 Task: Look for properties with no HOA.
Action: Mouse moved to (591, 252)
Screenshot: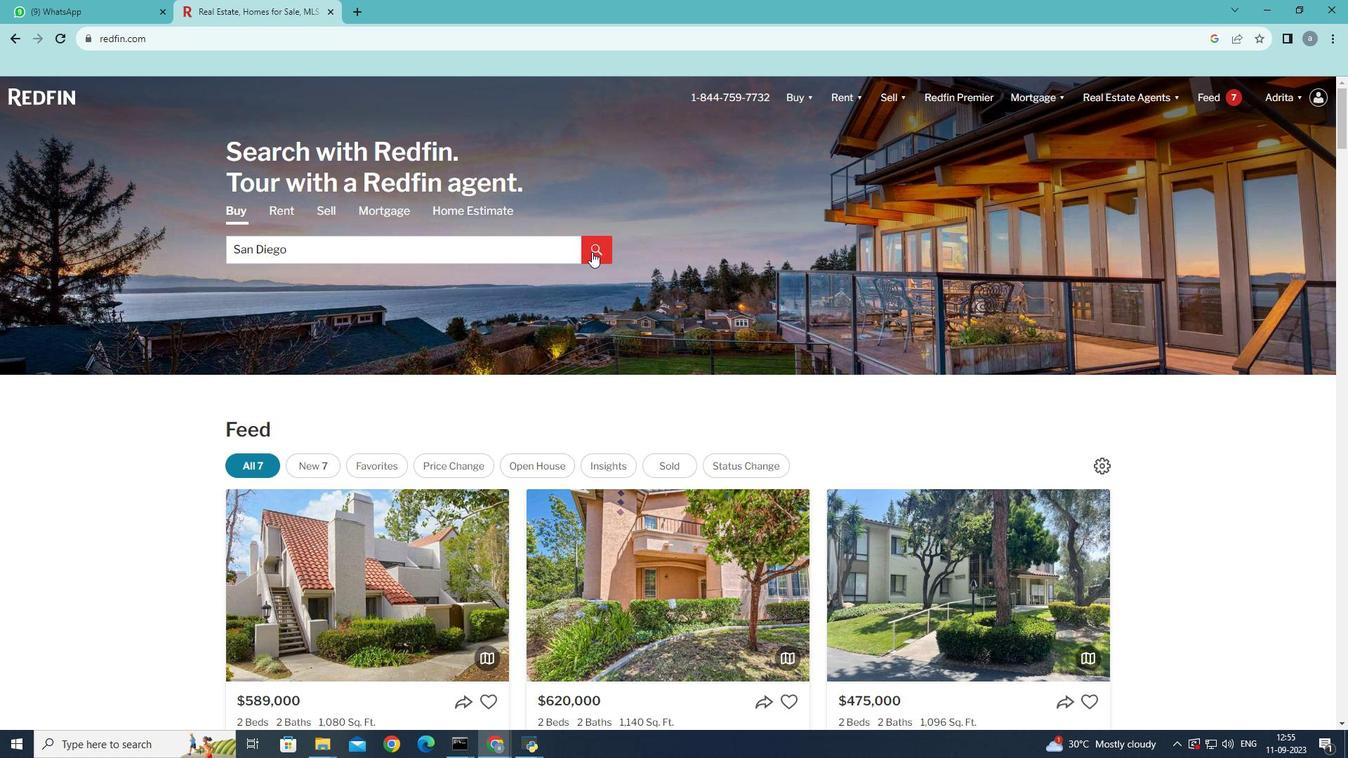 
Action: Mouse pressed left at (591, 252)
Screenshot: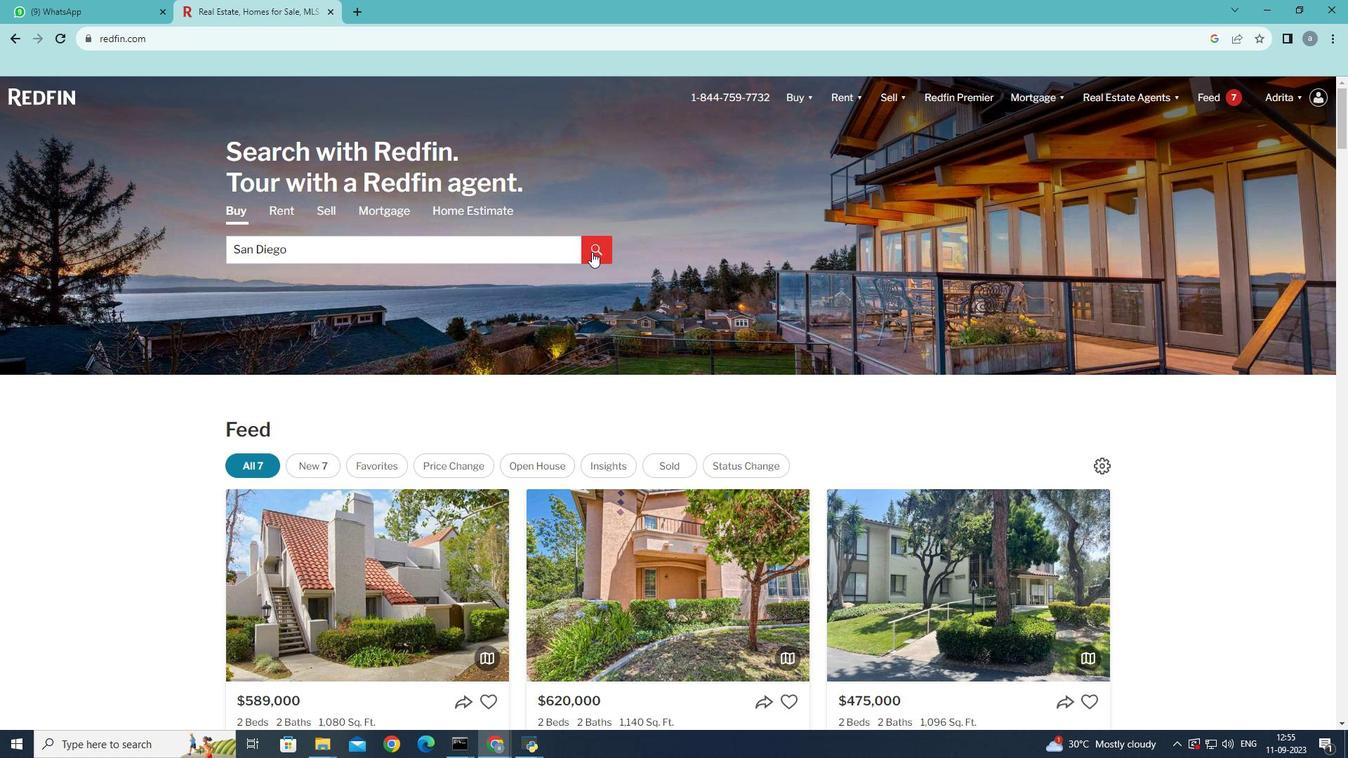 
Action: Mouse moved to (1216, 190)
Screenshot: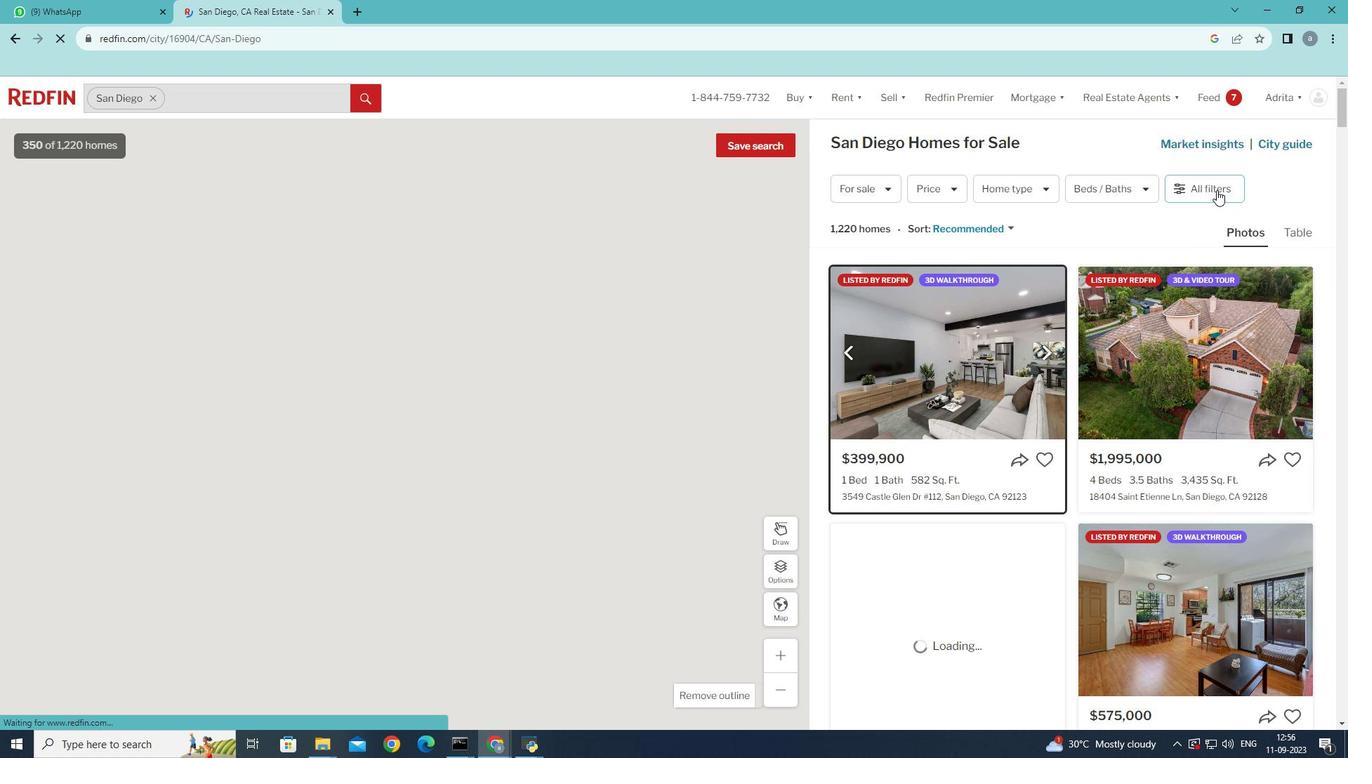 
Action: Mouse pressed left at (1216, 190)
Screenshot: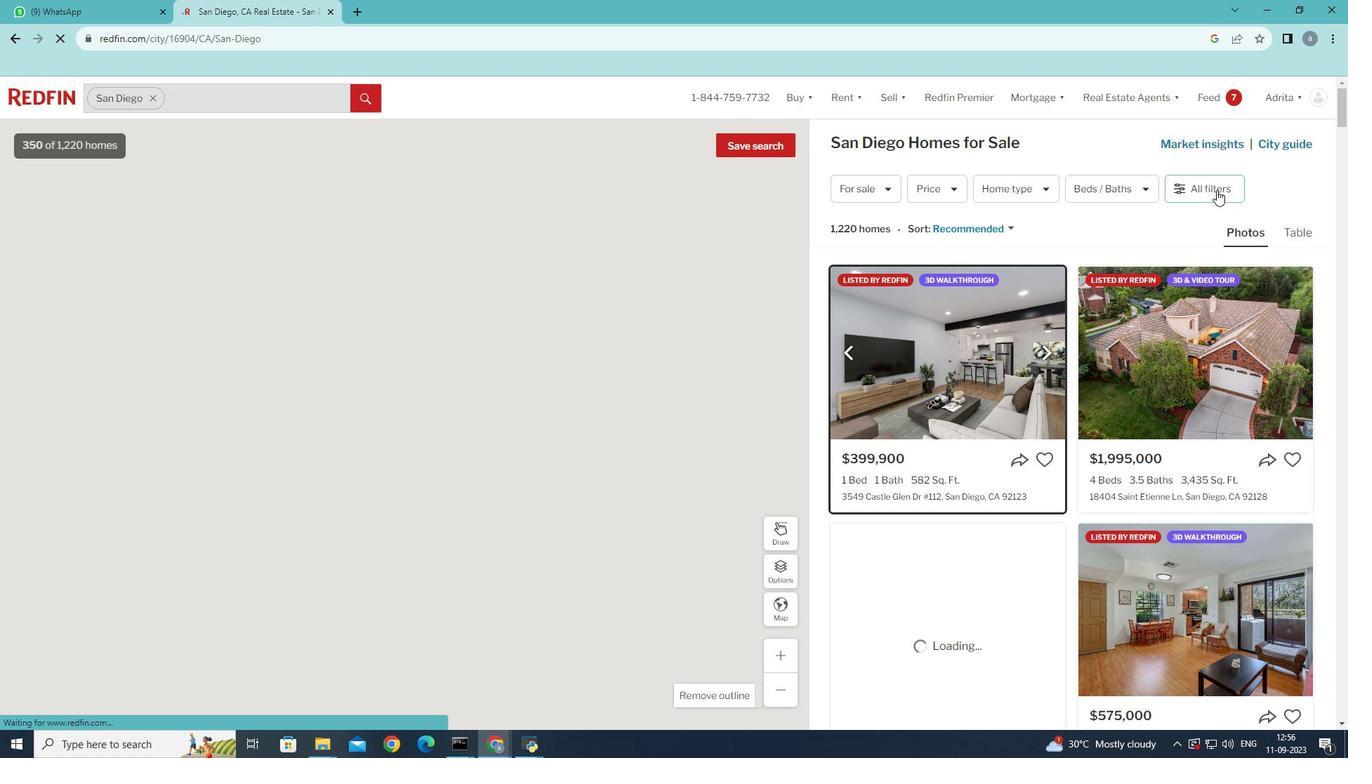 
Action: Mouse moved to (1216, 188)
Screenshot: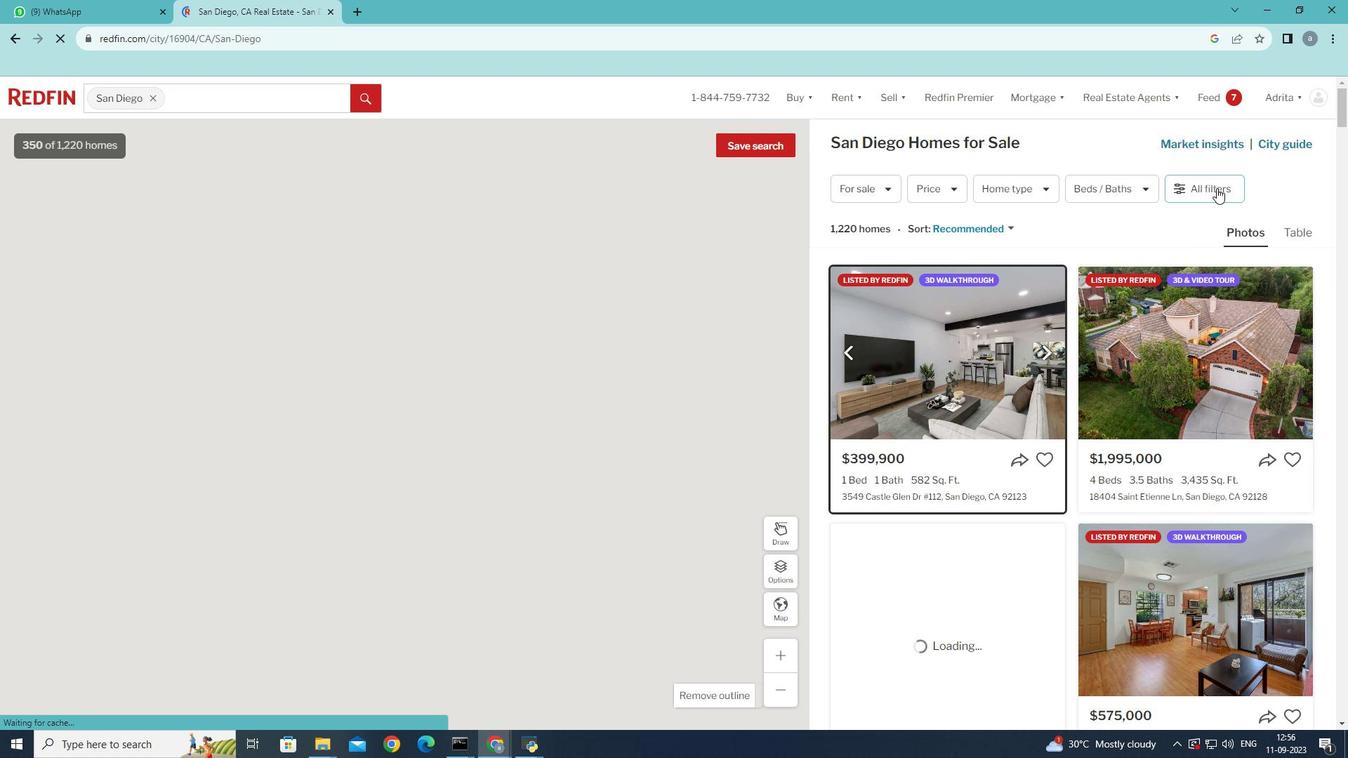 
Action: Mouse pressed left at (1216, 188)
Screenshot: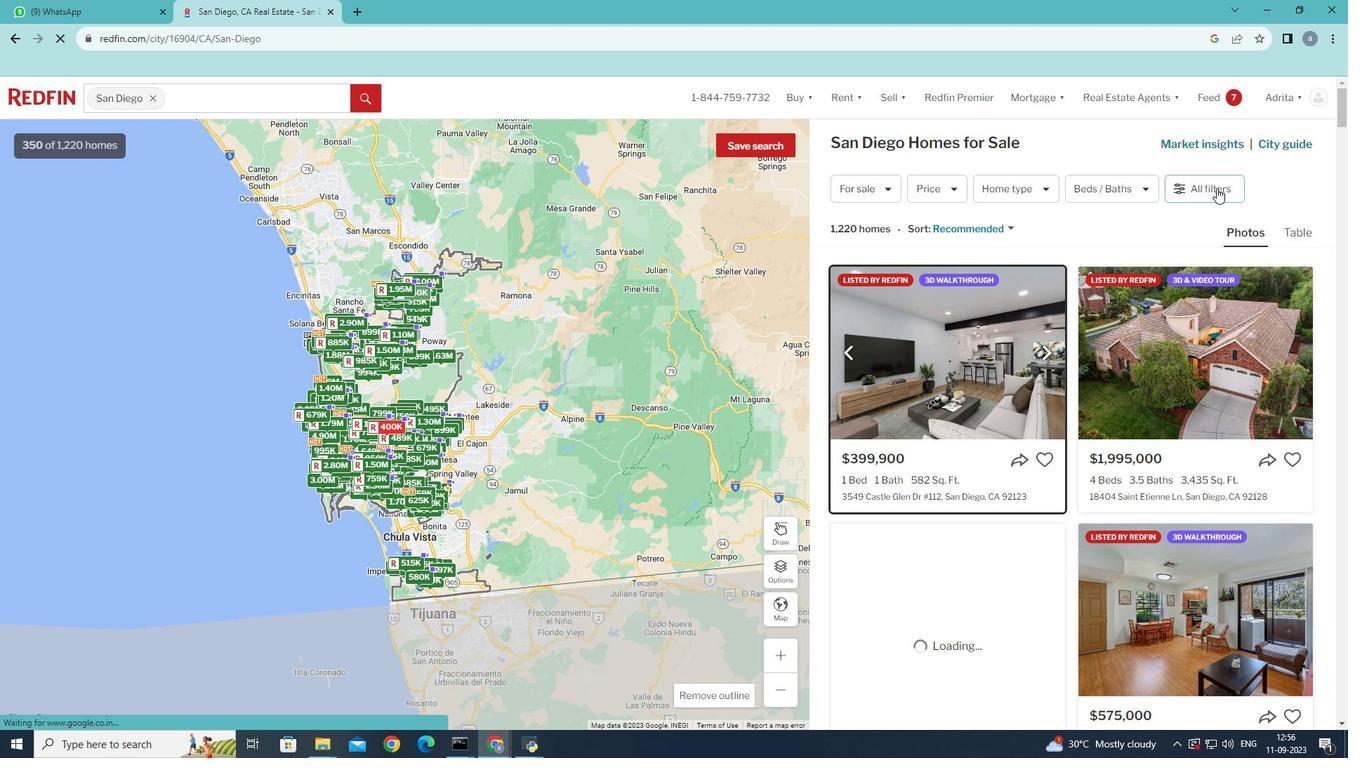 
Action: Mouse moved to (1142, 511)
Screenshot: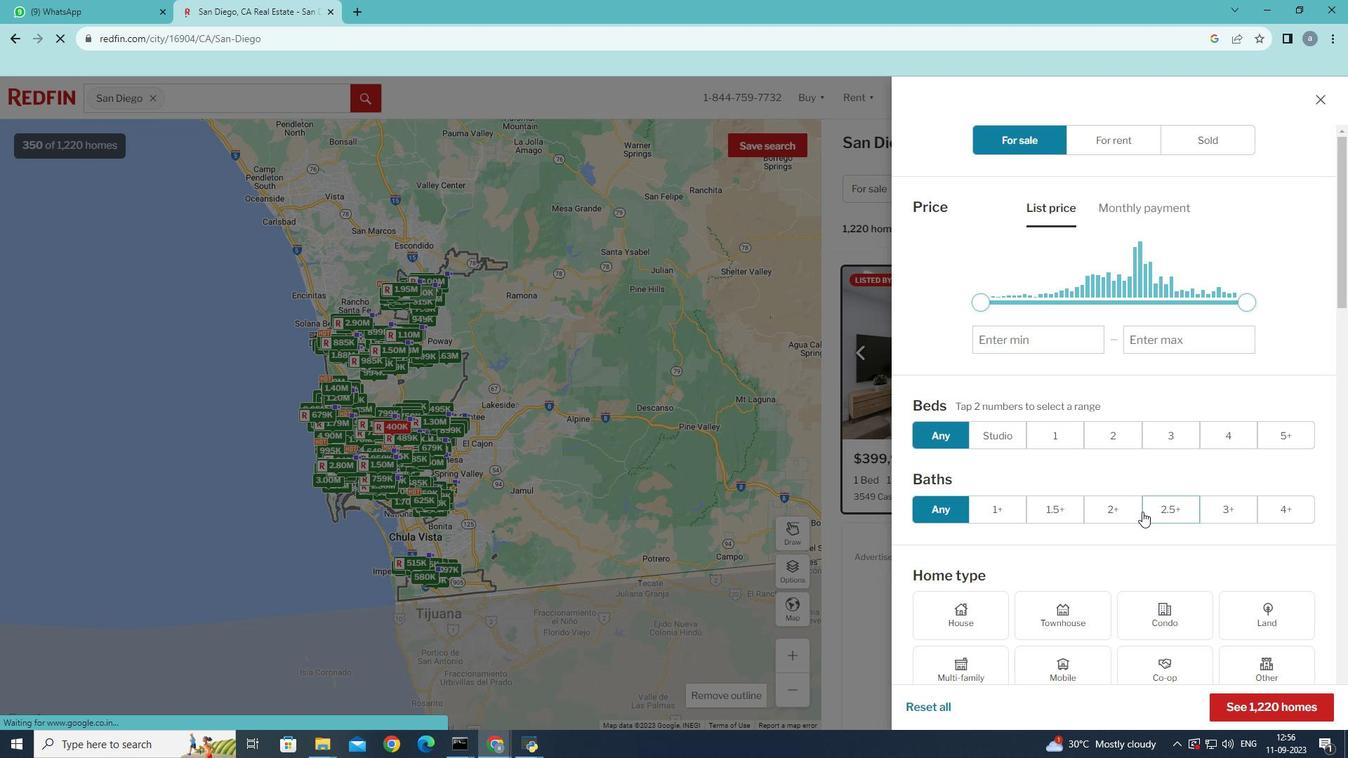 
Action: Mouse scrolled (1142, 511) with delta (0, 0)
Screenshot: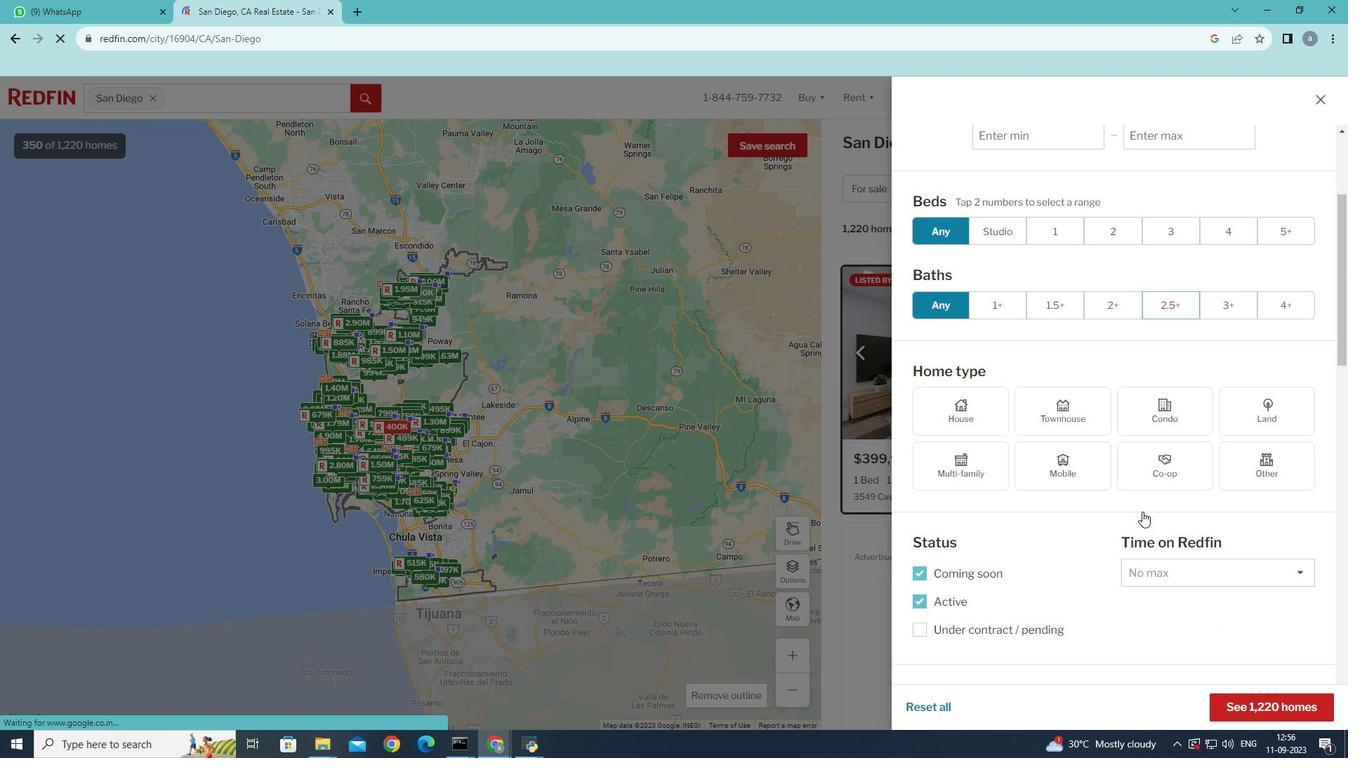 
Action: Mouse scrolled (1142, 511) with delta (0, 0)
Screenshot: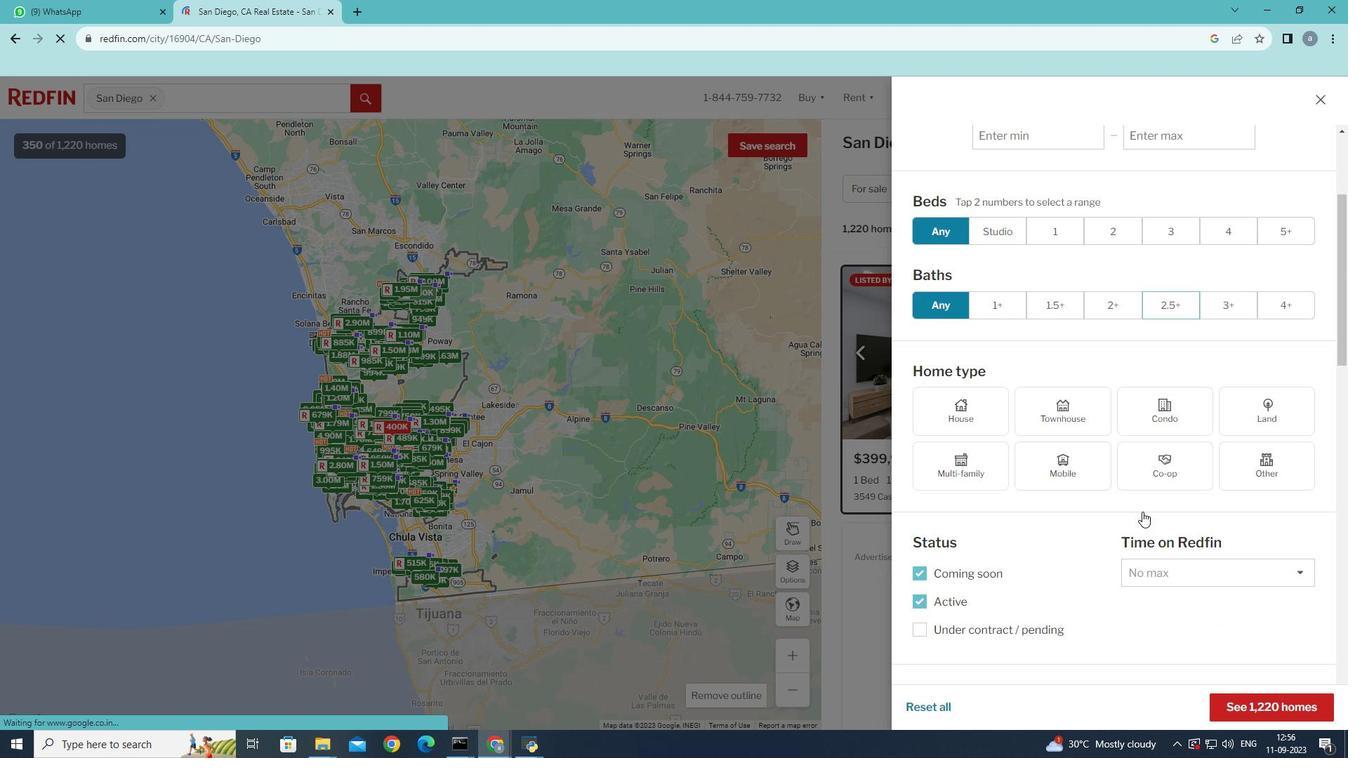 
Action: Mouse scrolled (1142, 511) with delta (0, 0)
Screenshot: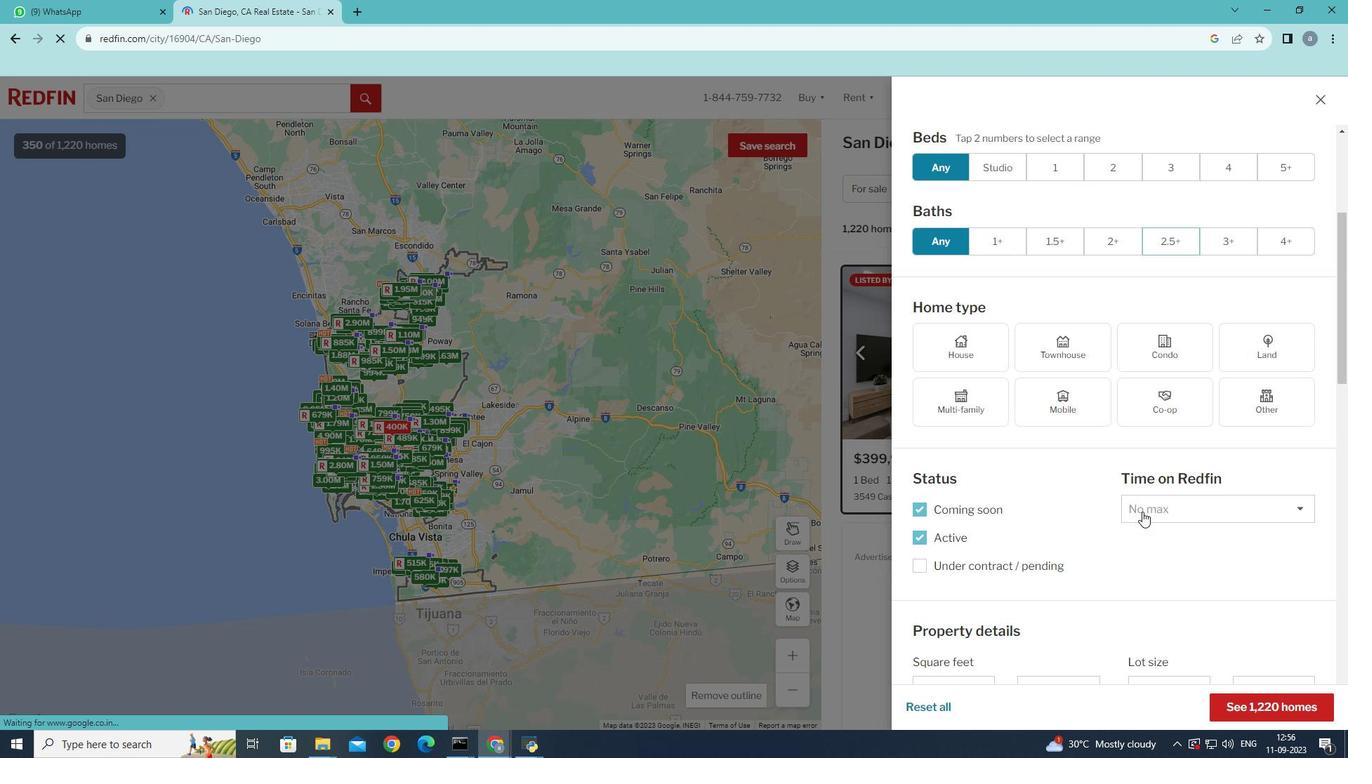 
Action: Mouse scrolled (1142, 511) with delta (0, 0)
Screenshot: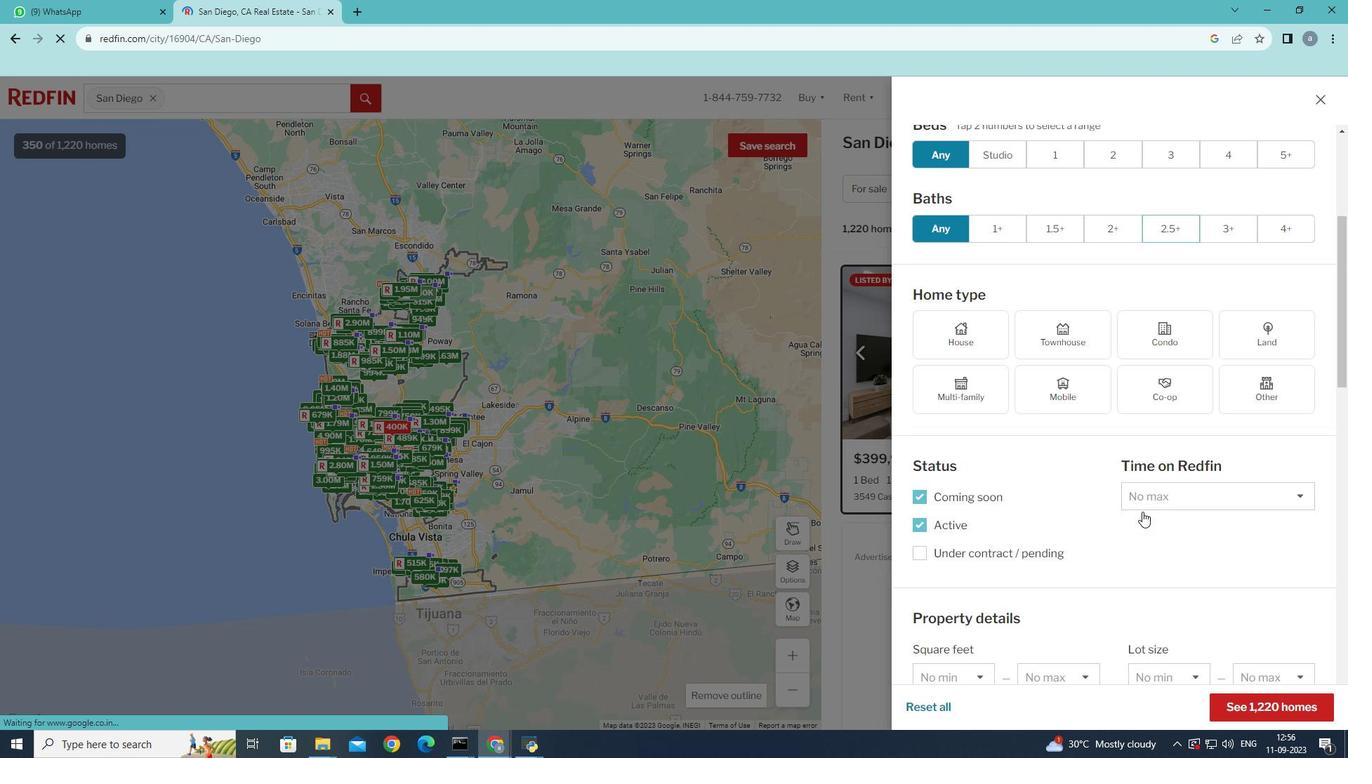 
Action: Mouse scrolled (1142, 511) with delta (0, 0)
Screenshot: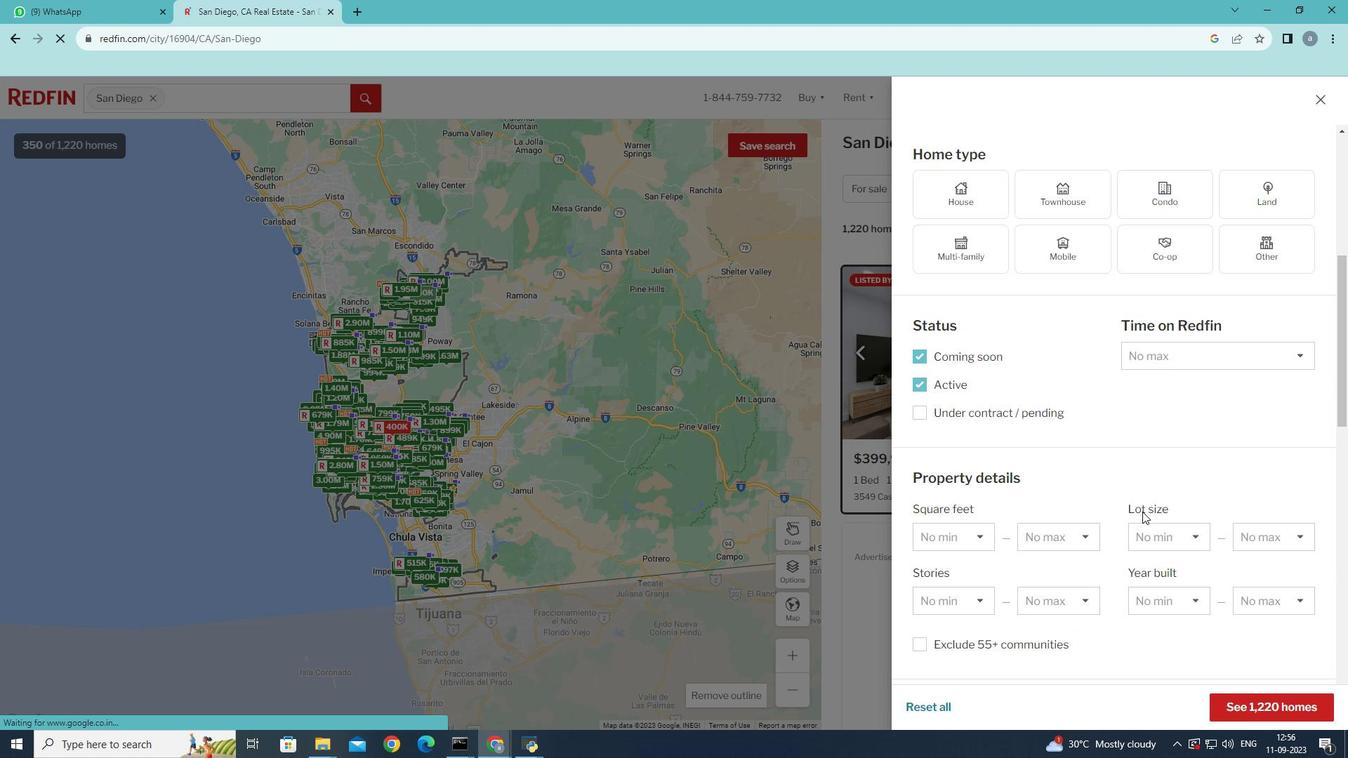 
Action: Mouse scrolled (1142, 511) with delta (0, 0)
Screenshot: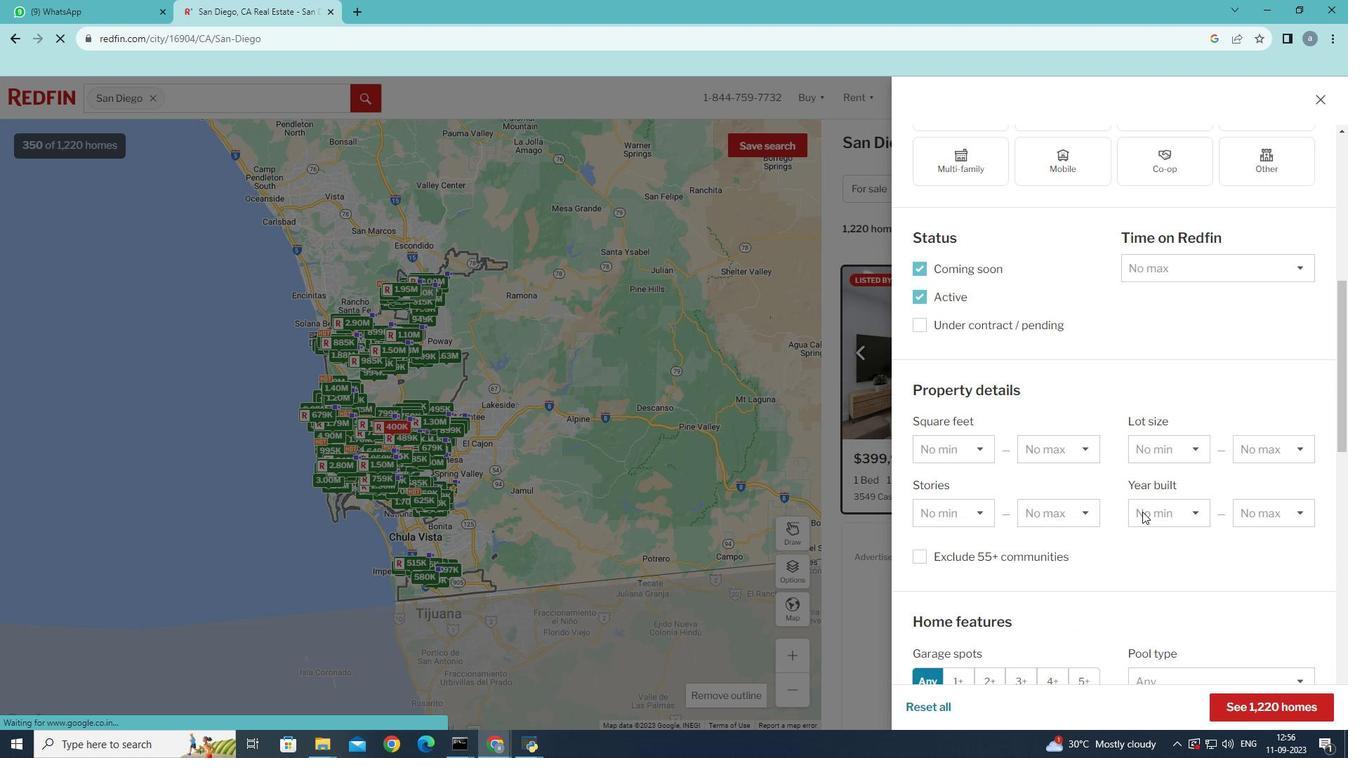
Action: Mouse scrolled (1142, 511) with delta (0, 0)
Screenshot: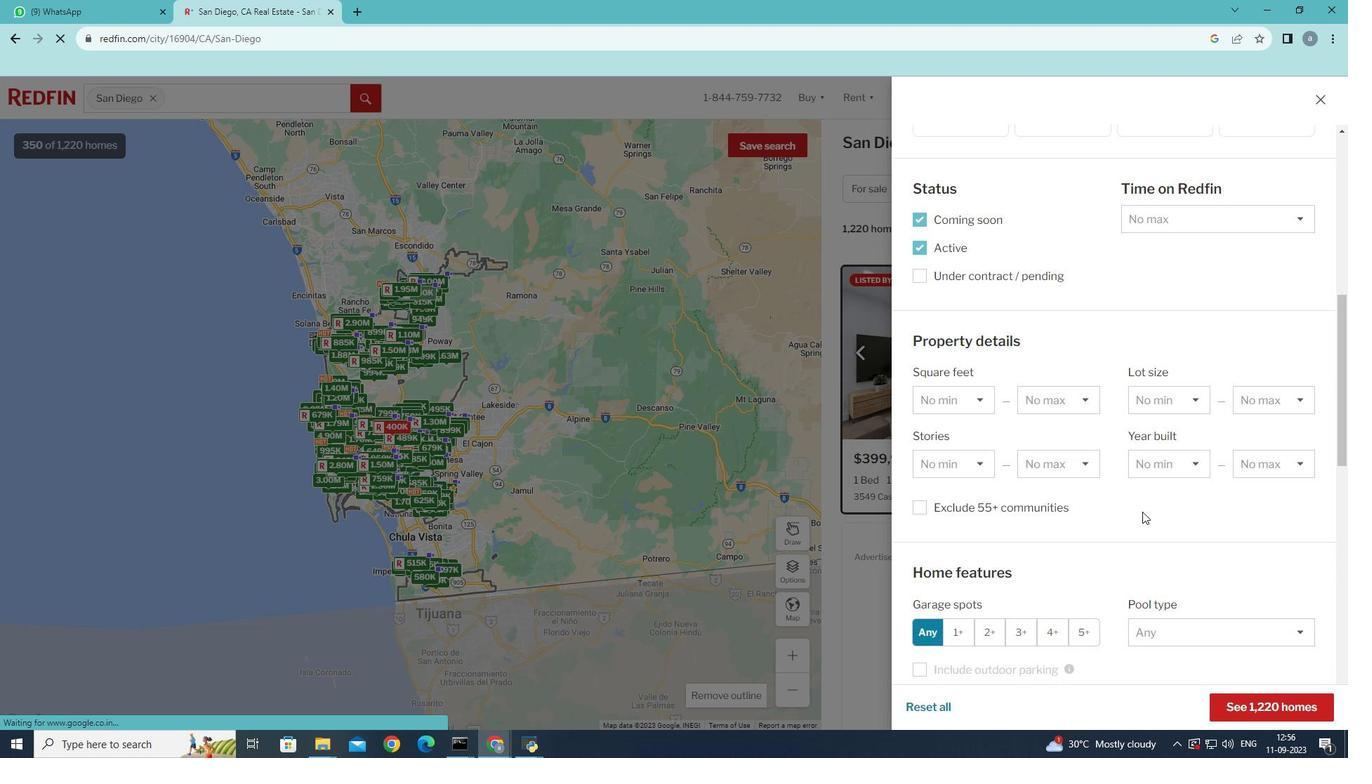 
Action: Mouse scrolled (1142, 511) with delta (0, 0)
Screenshot: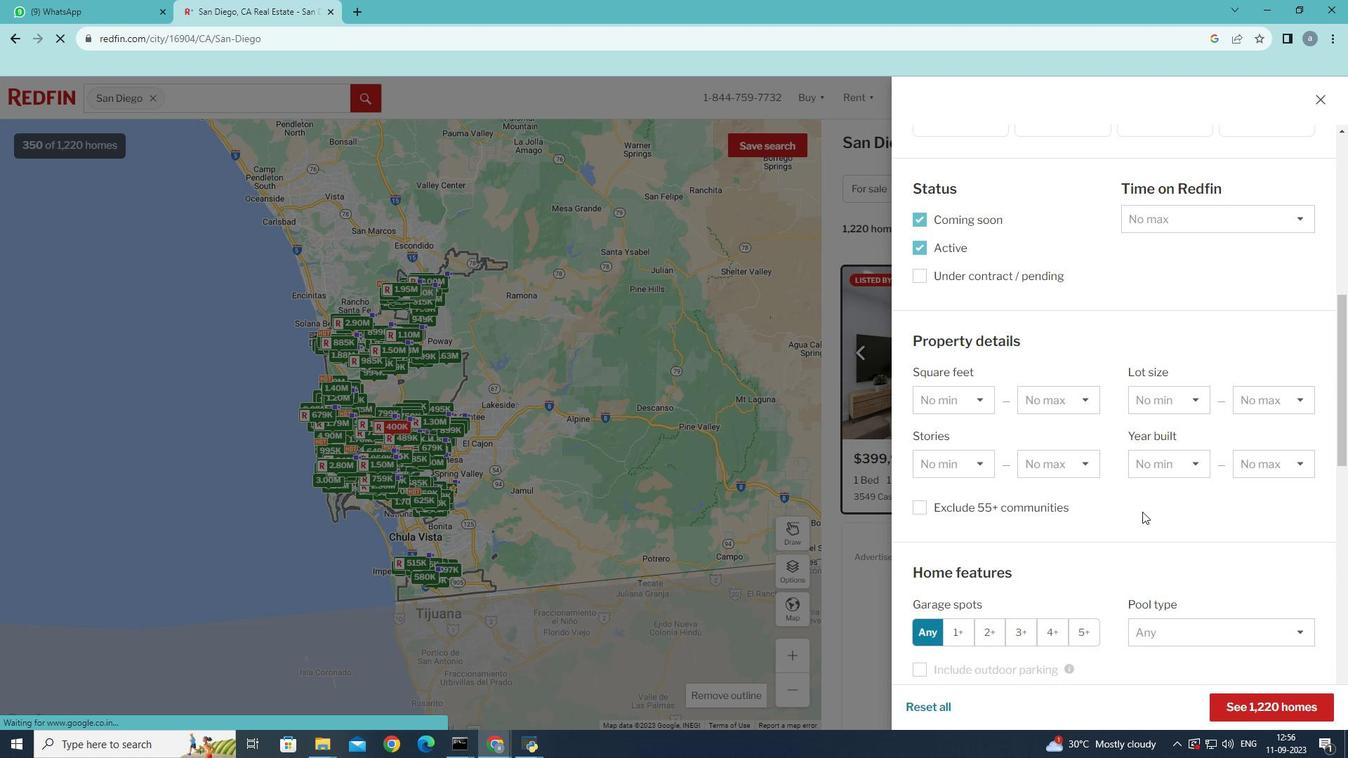 
Action: Mouse scrolled (1142, 511) with delta (0, 0)
Screenshot: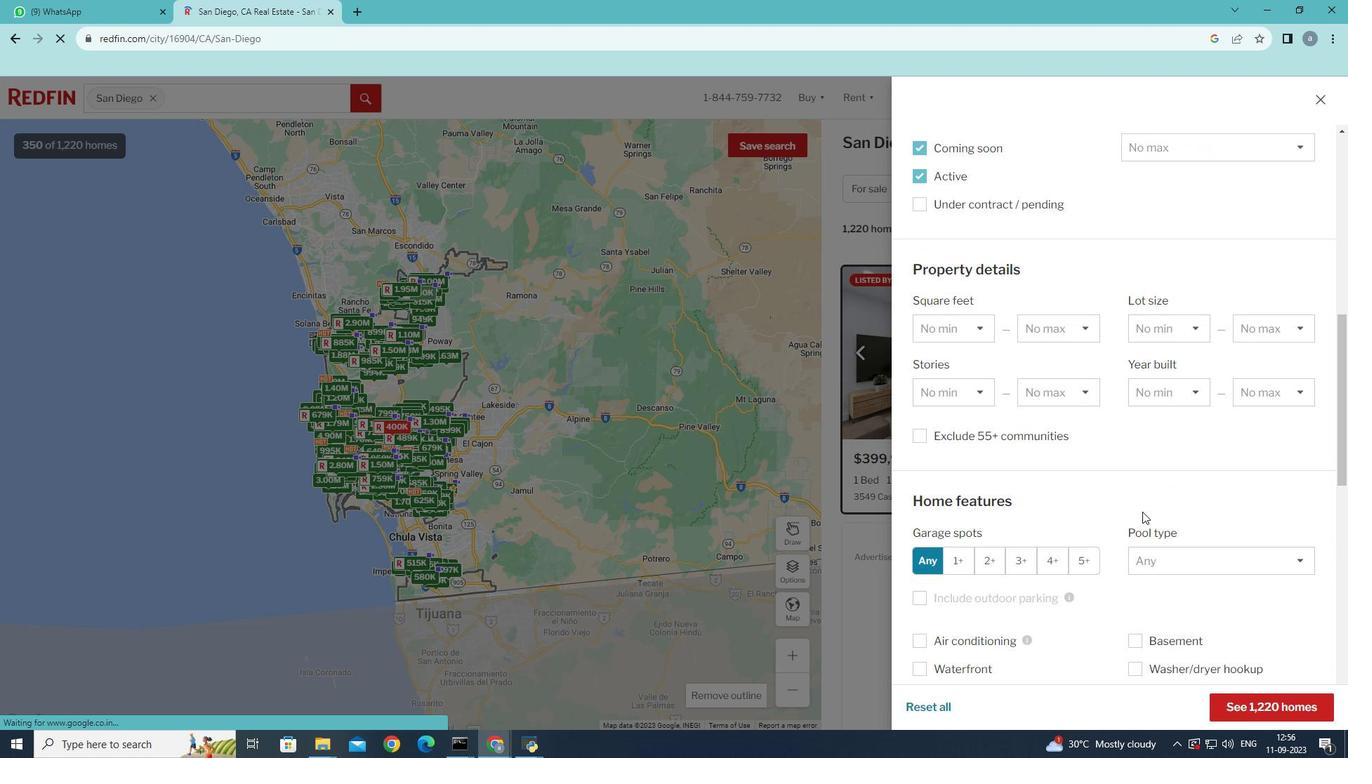 
Action: Mouse scrolled (1142, 511) with delta (0, 0)
Screenshot: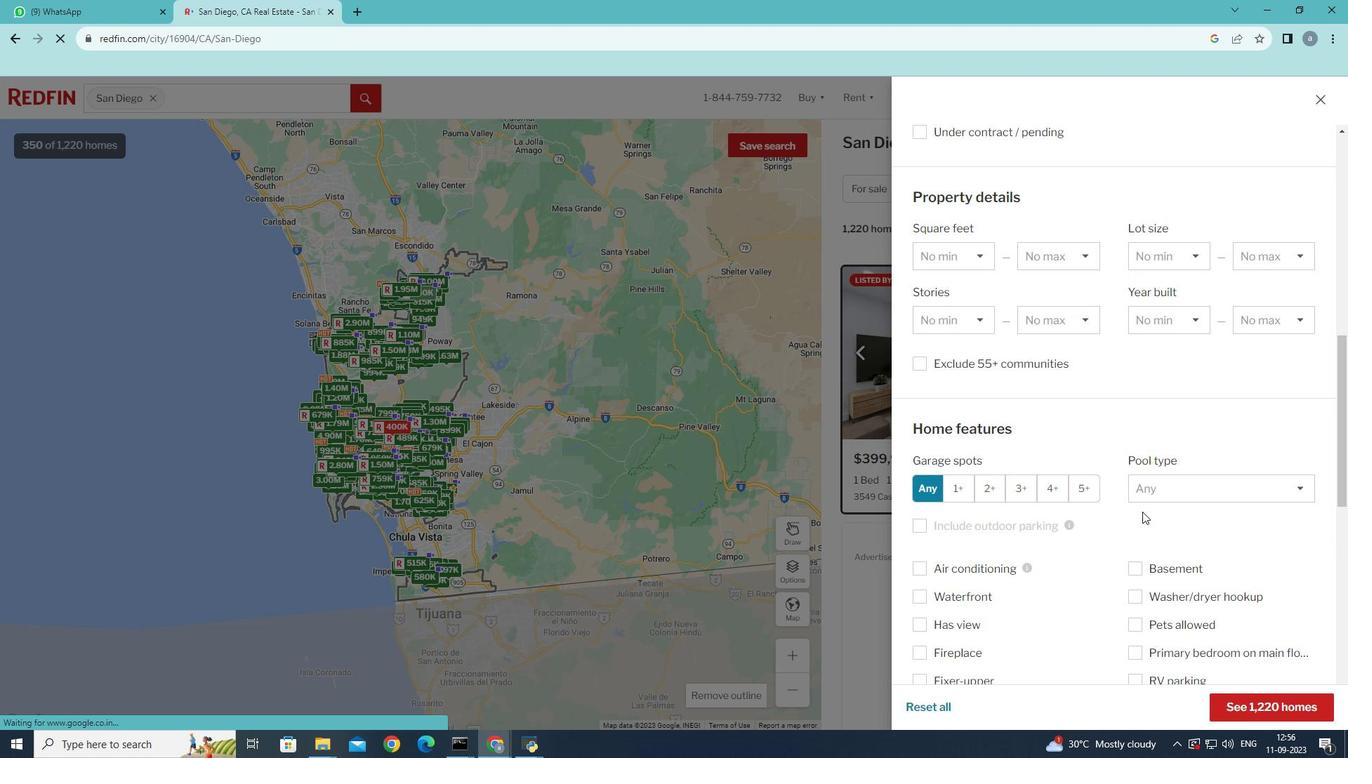 
Action: Mouse scrolled (1142, 511) with delta (0, 0)
Screenshot: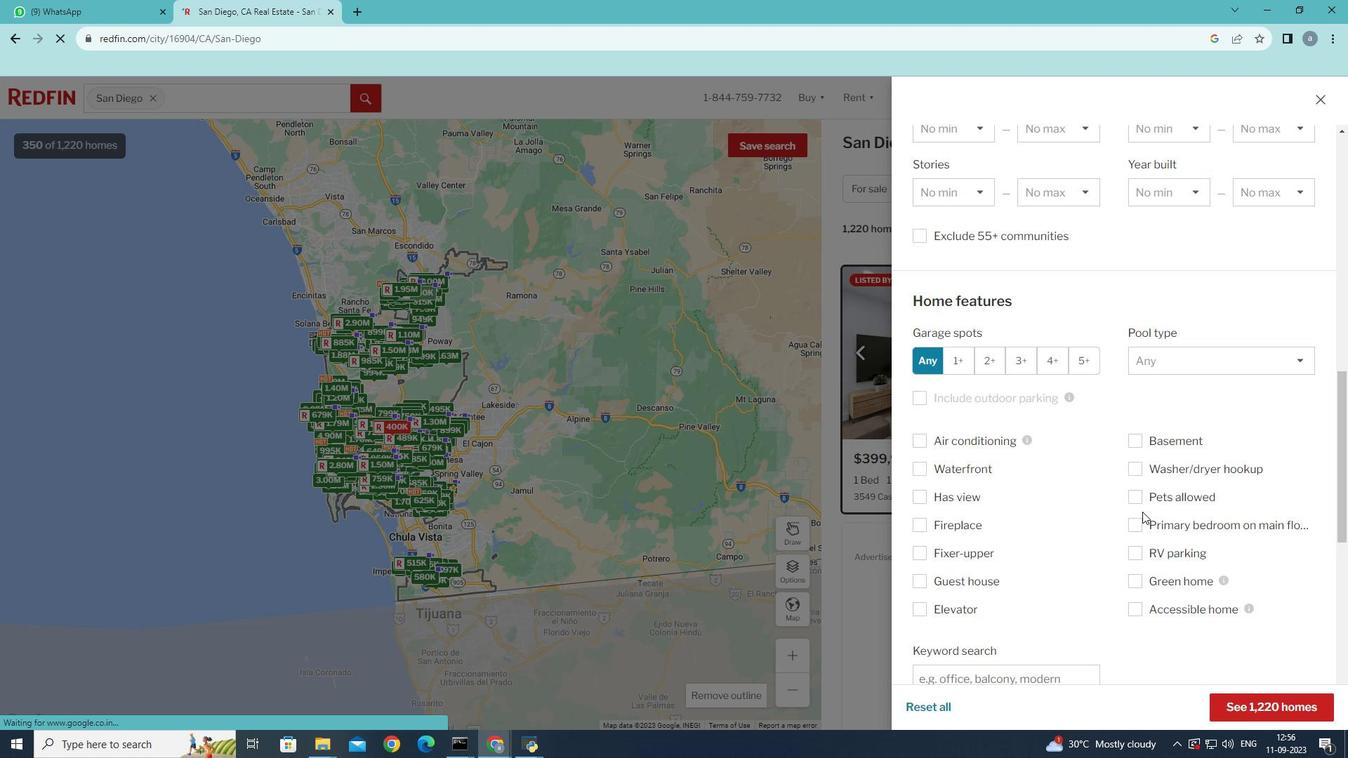 
Action: Mouse scrolled (1142, 511) with delta (0, 0)
Screenshot: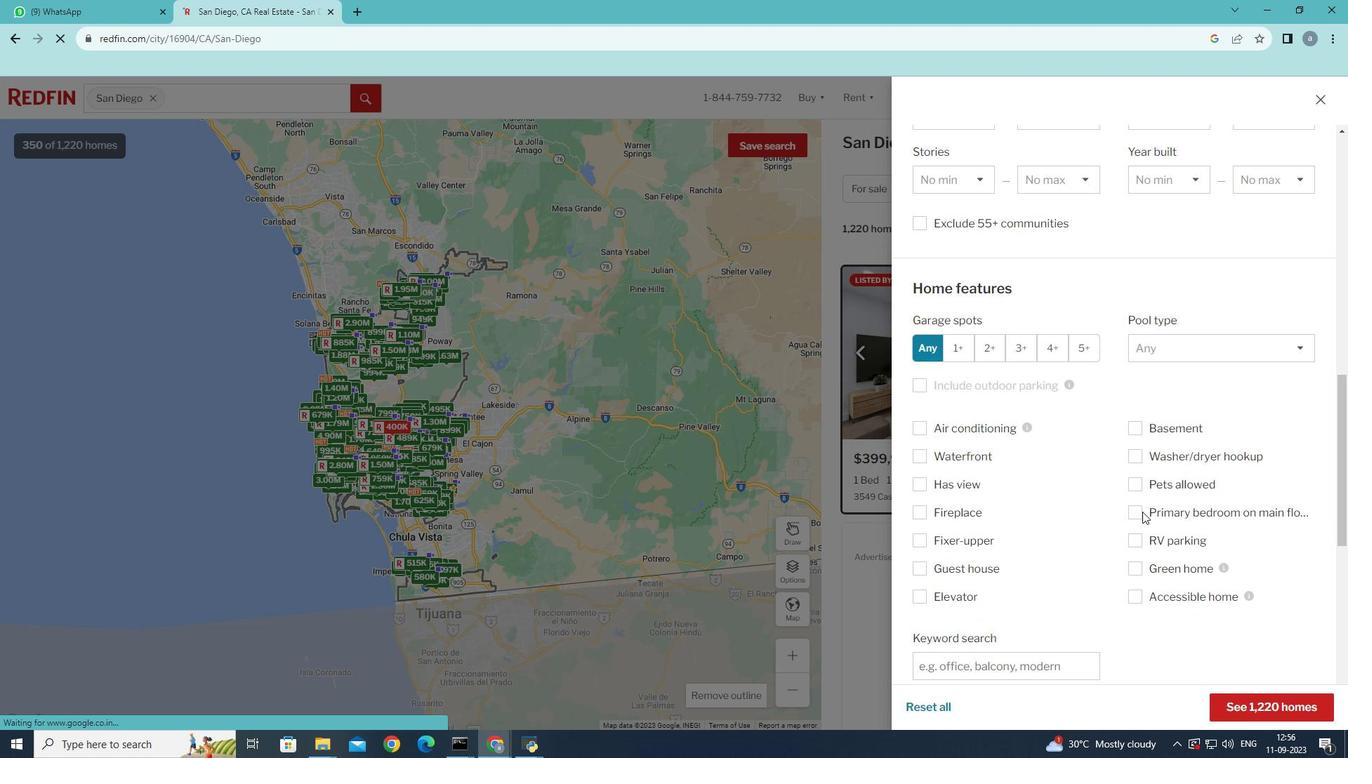 
Action: Mouse scrolled (1142, 511) with delta (0, 0)
Screenshot: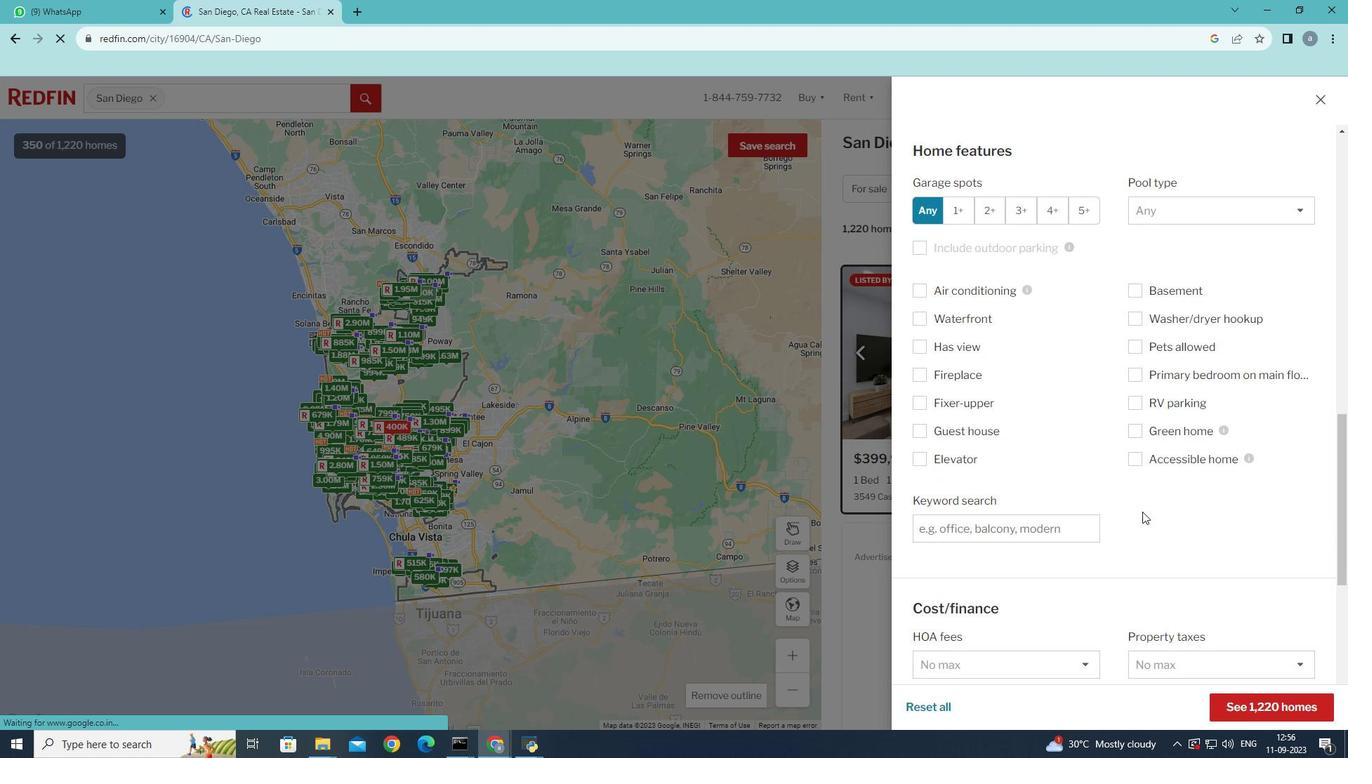 
Action: Mouse scrolled (1142, 511) with delta (0, 0)
Screenshot: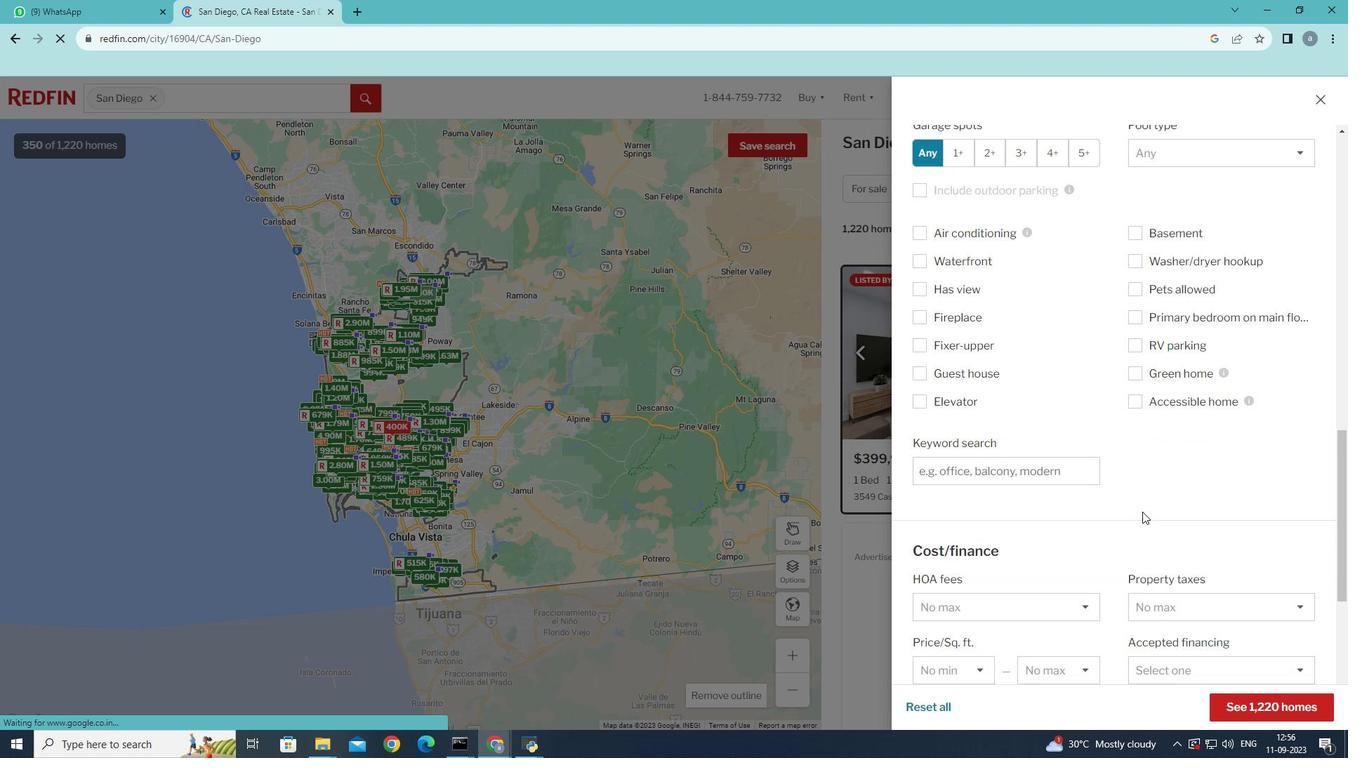
Action: Mouse scrolled (1142, 511) with delta (0, 0)
Screenshot: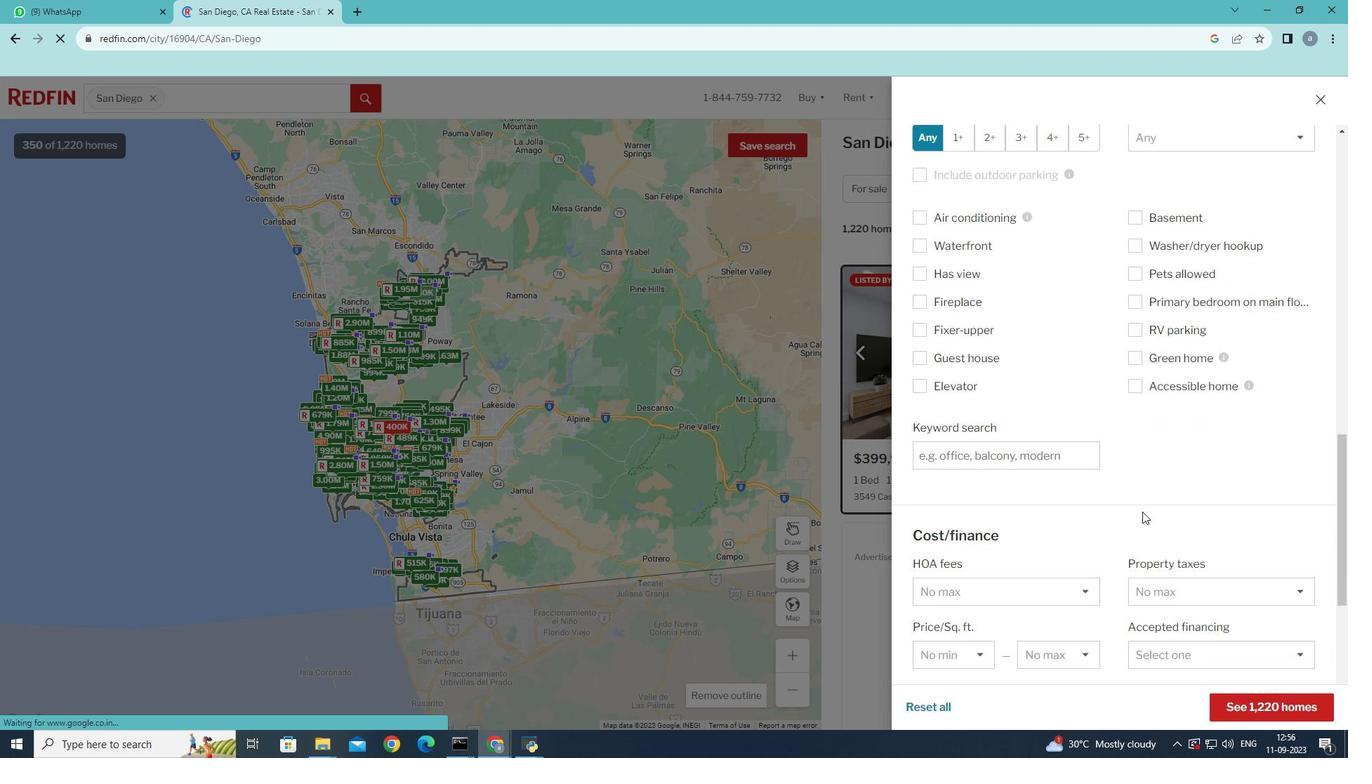 
Action: Mouse moved to (1082, 591)
Screenshot: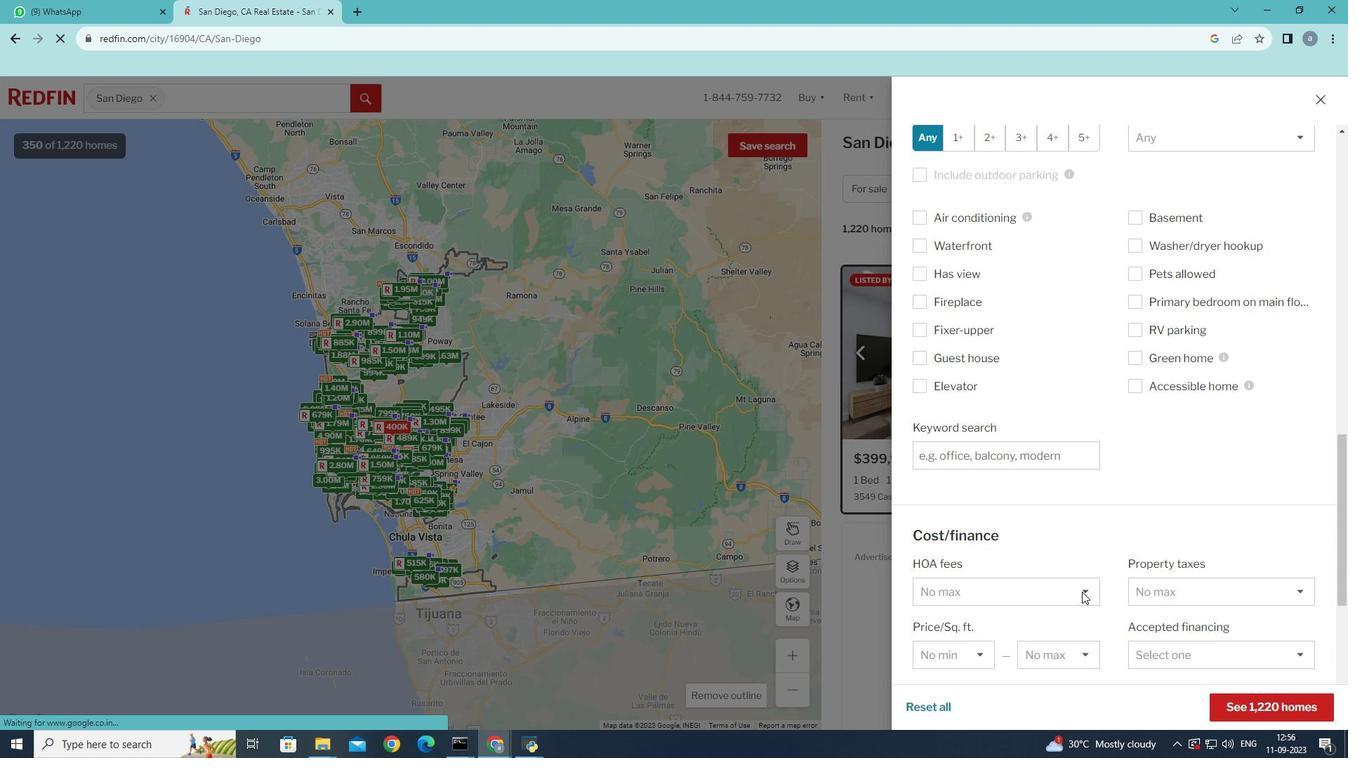 
Action: Mouse pressed left at (1082, 591)
Screenshot: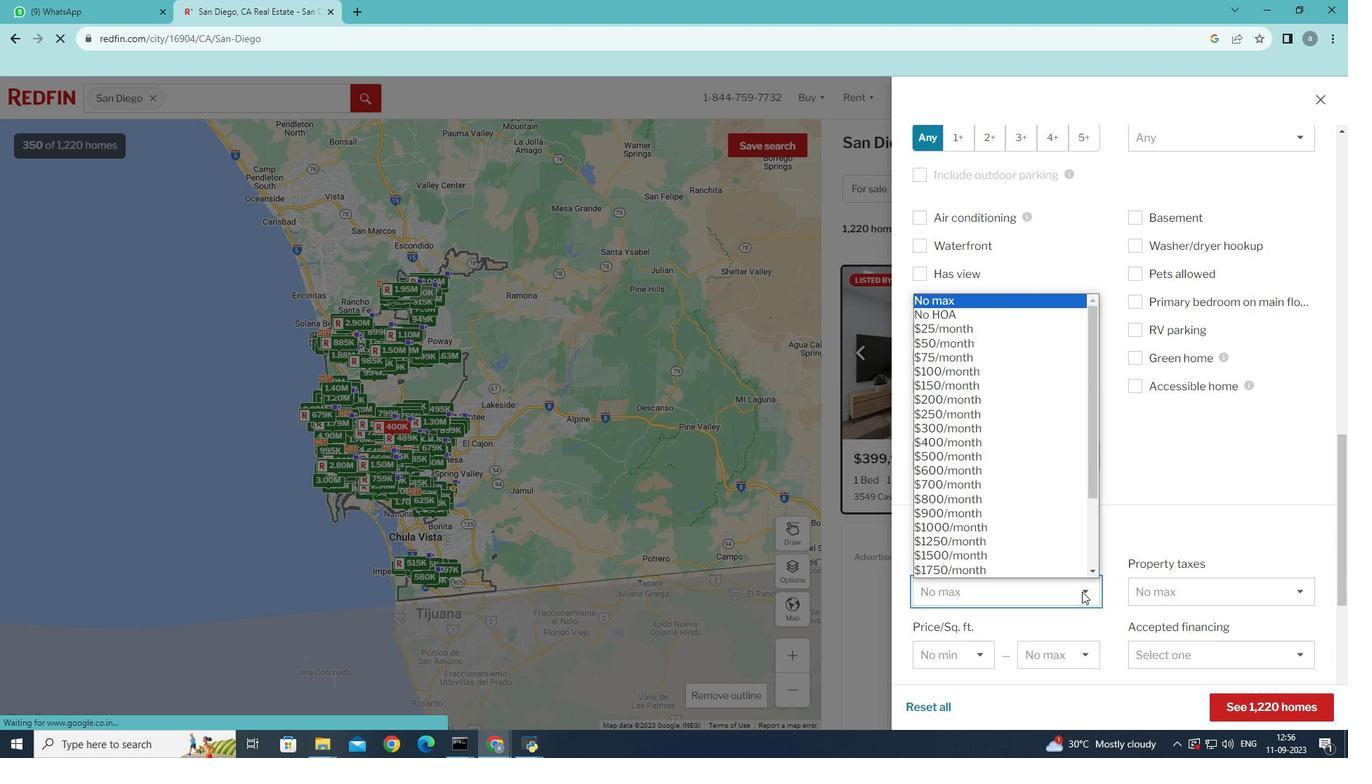 
Action: Mouse moved to (1027, 315)
Screenshot: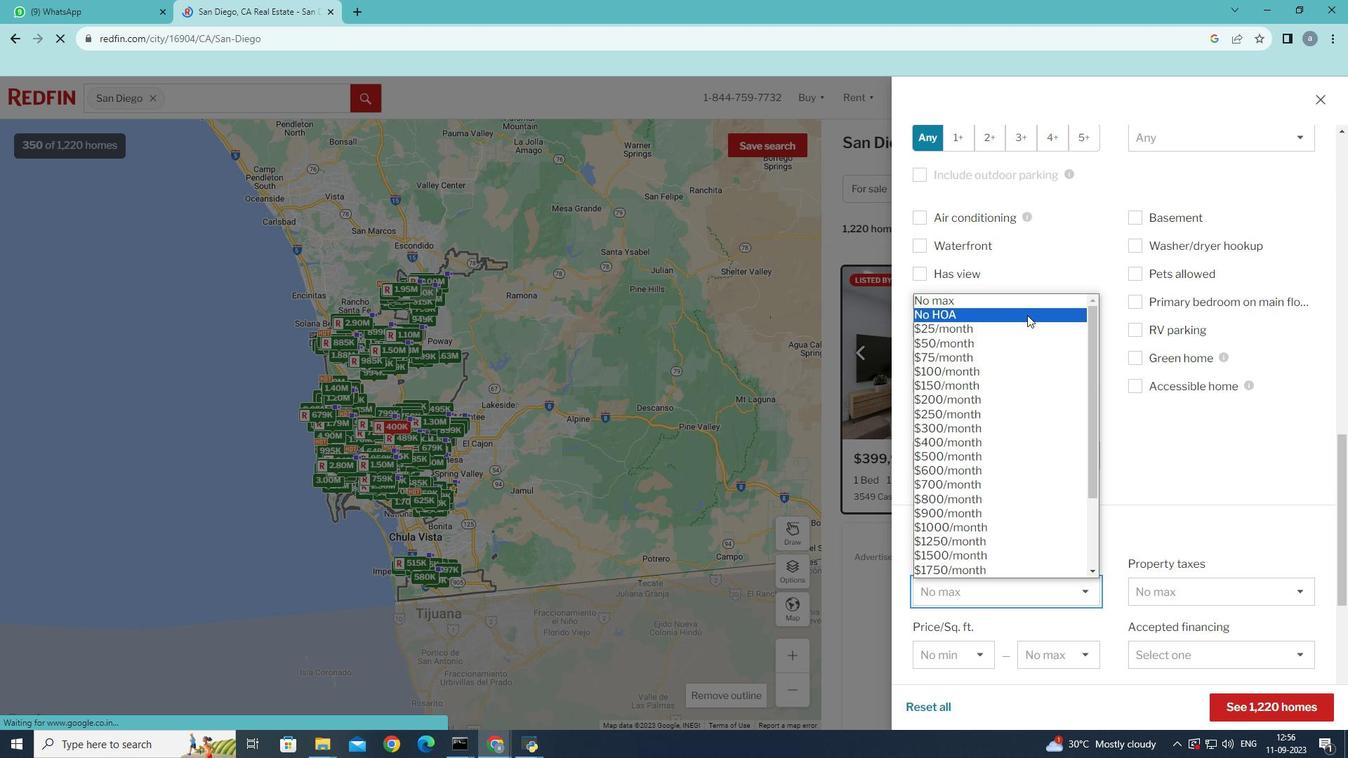 
Action: Mouse pressed left at (1027, 315)
Screenshot: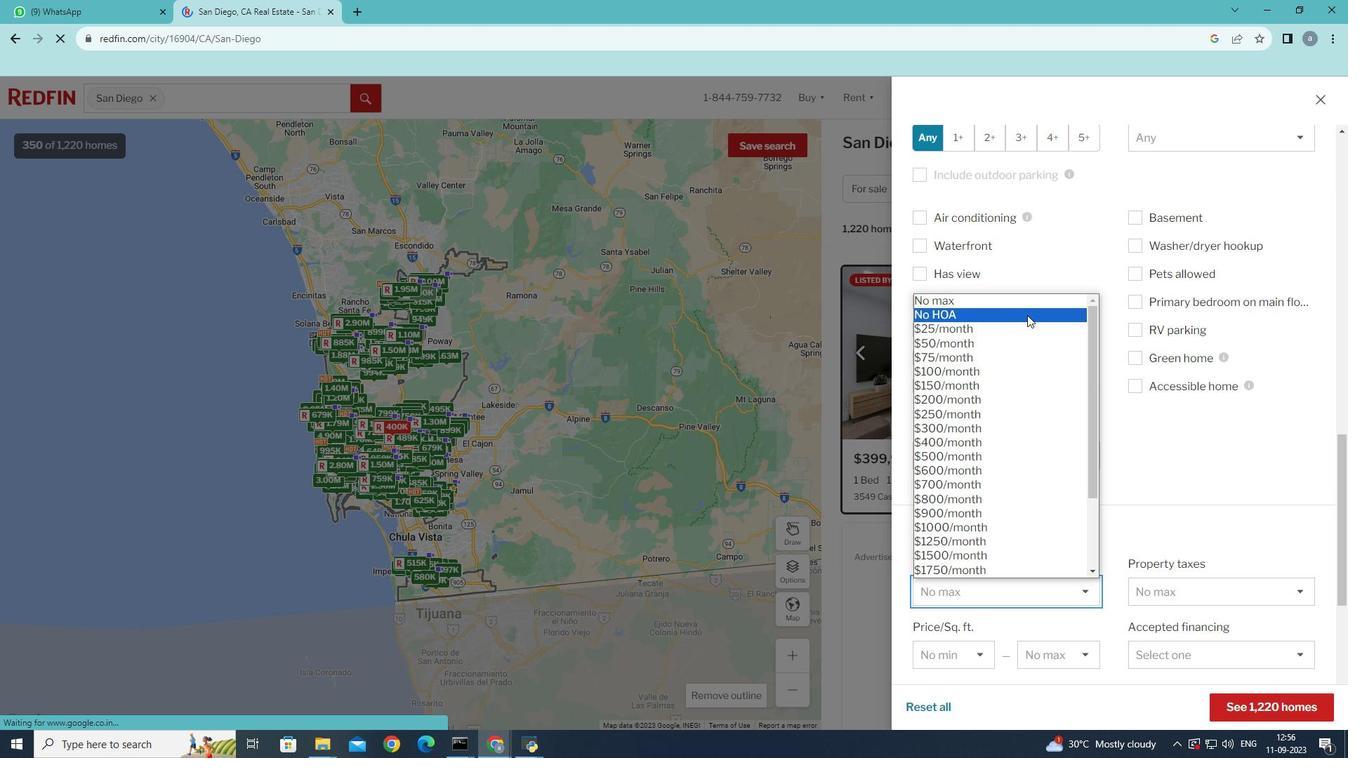 
Action: Mouse moved to (1254, 701)
Screenshot: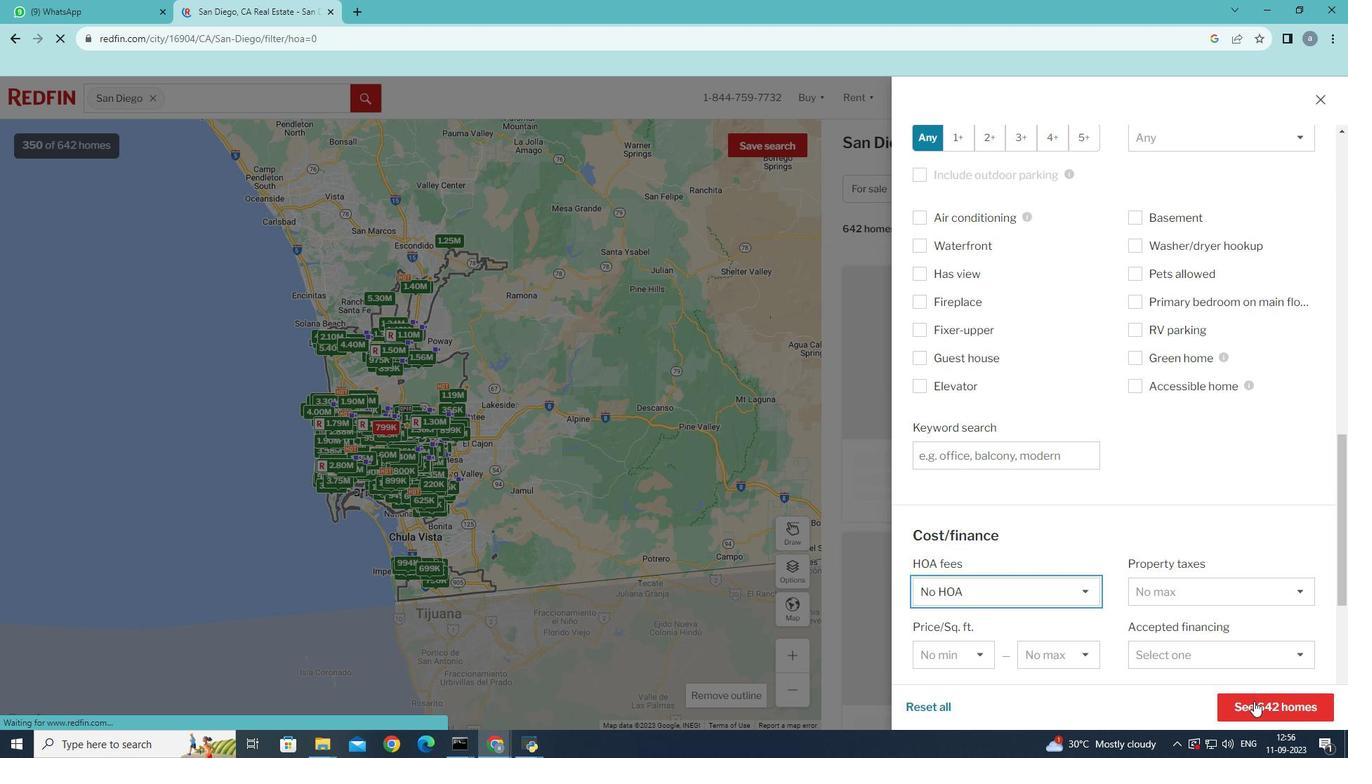 
Action: Mouse pressed left at (1254, 701)
Screenshot: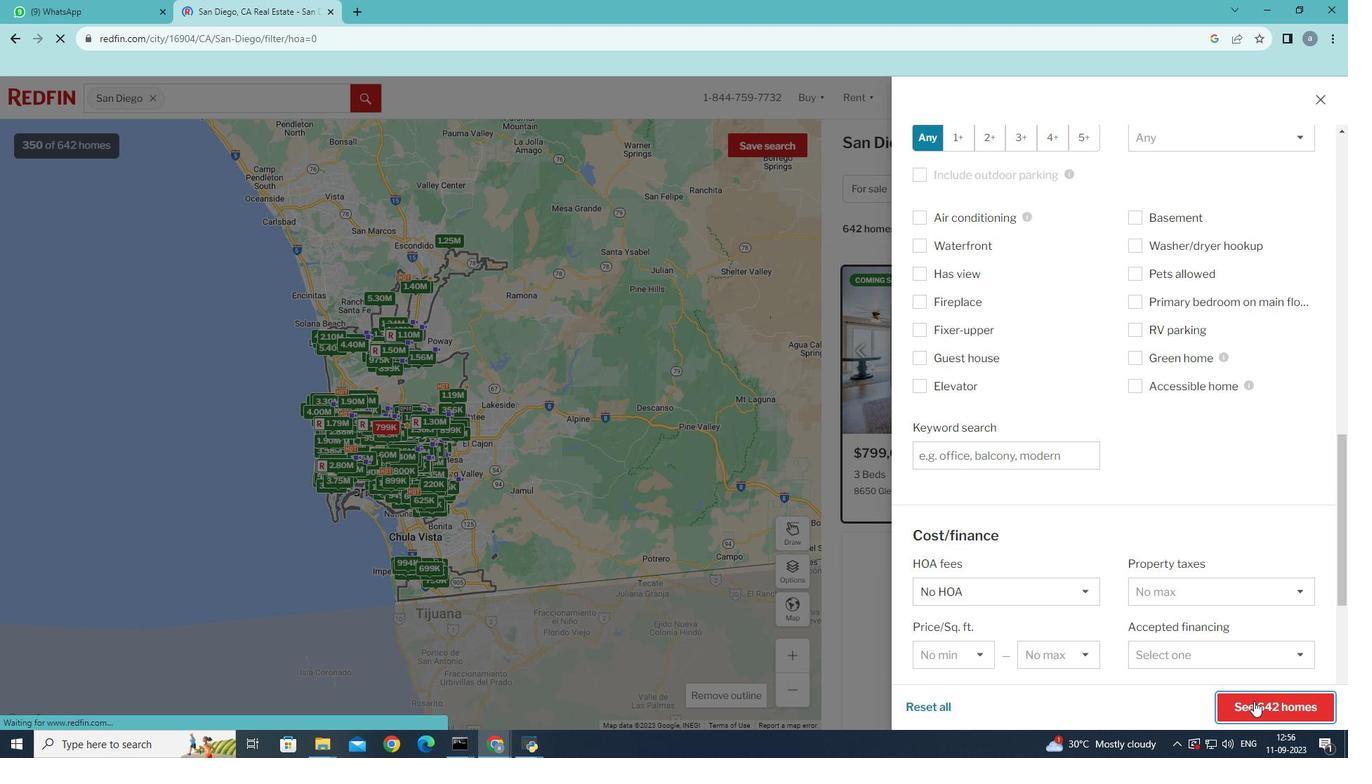 
